 Task: In the  document Plasticpollution.odt Use the tool word Count 'and display word count while typing' Create the translated copy of the document in  'Chinese (Simplified)' Change notification to  Comments for you
Action: Mouse moved to (214, 329)
Screenshot: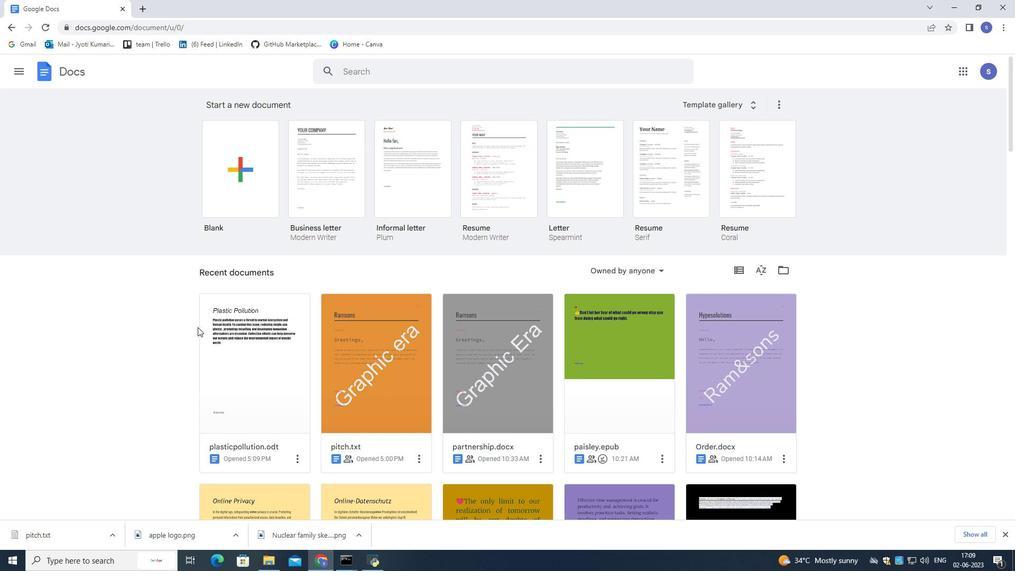 
Action: Mouse pressed left at (214, 329)
Screenshot: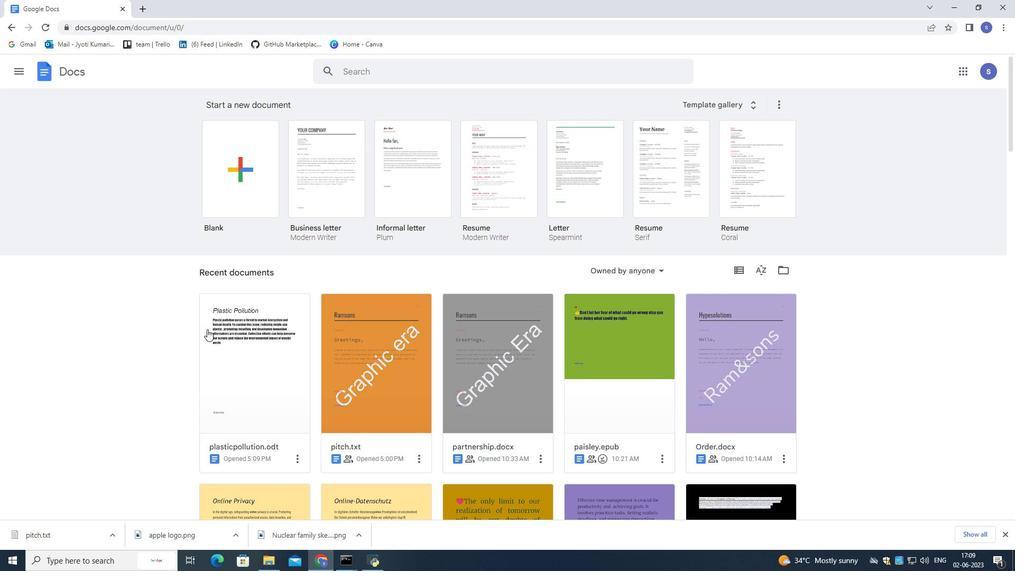 
Action: Mouse moved to (215, 329)
Screenshot: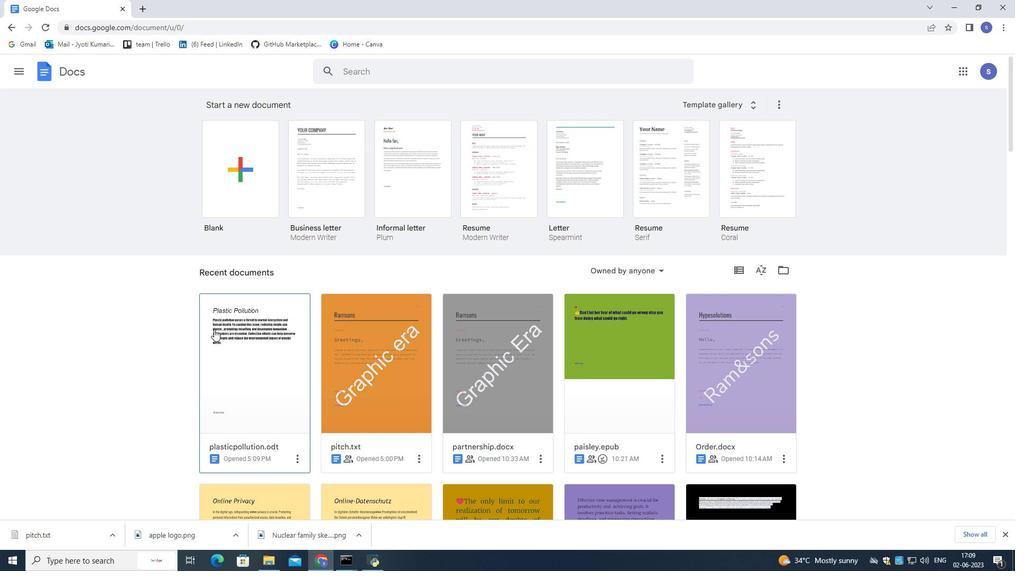 
Action: Mouse pressed left at (215, 329)
Screenshot: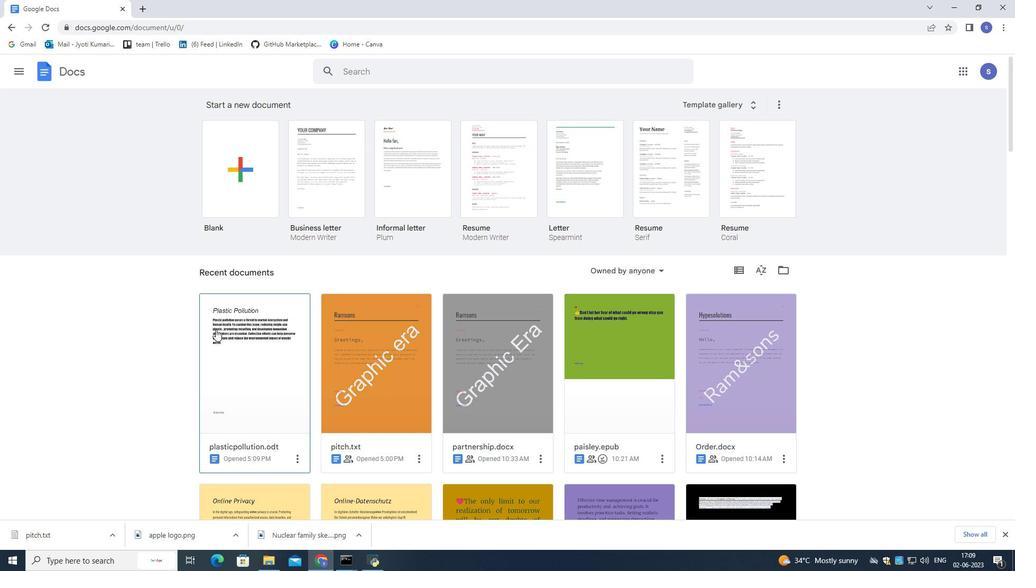 
Action: Mouse pressed left at (215, 329)
Screenshot: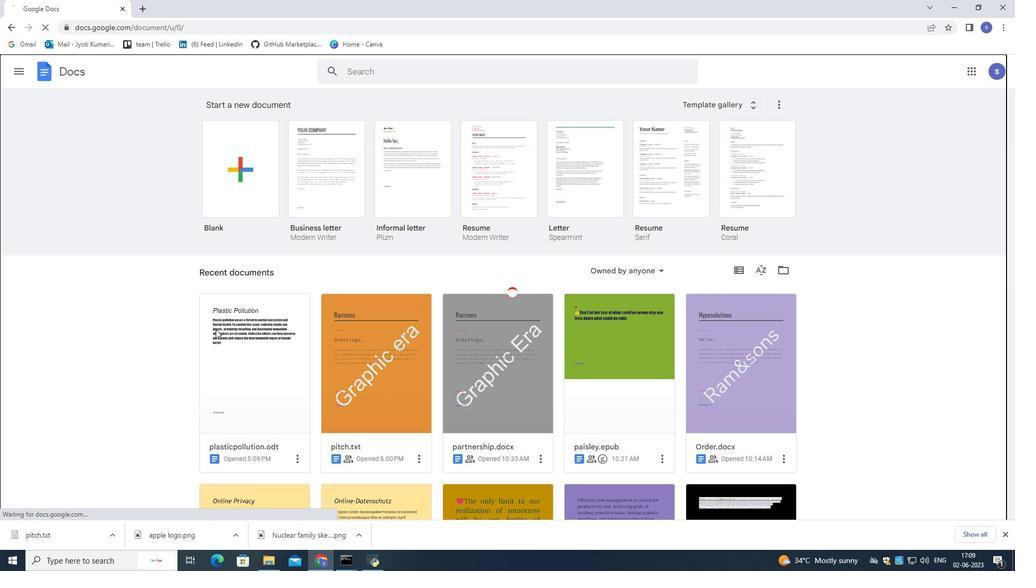 
Action: Mouse moved to (173, 77)
Screenshot: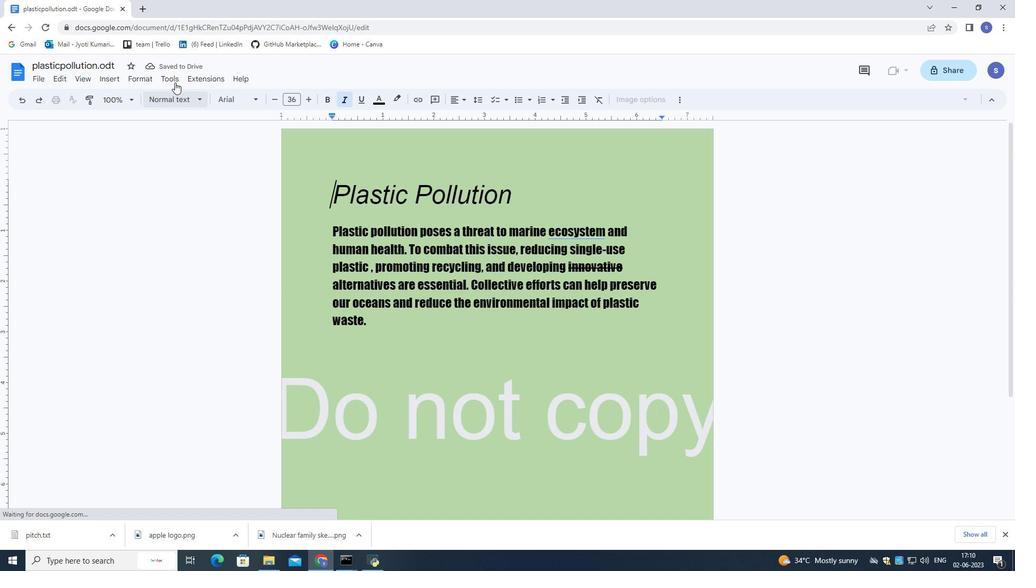 
Action: Mouse pressed left at (173, 77)
Screenshot: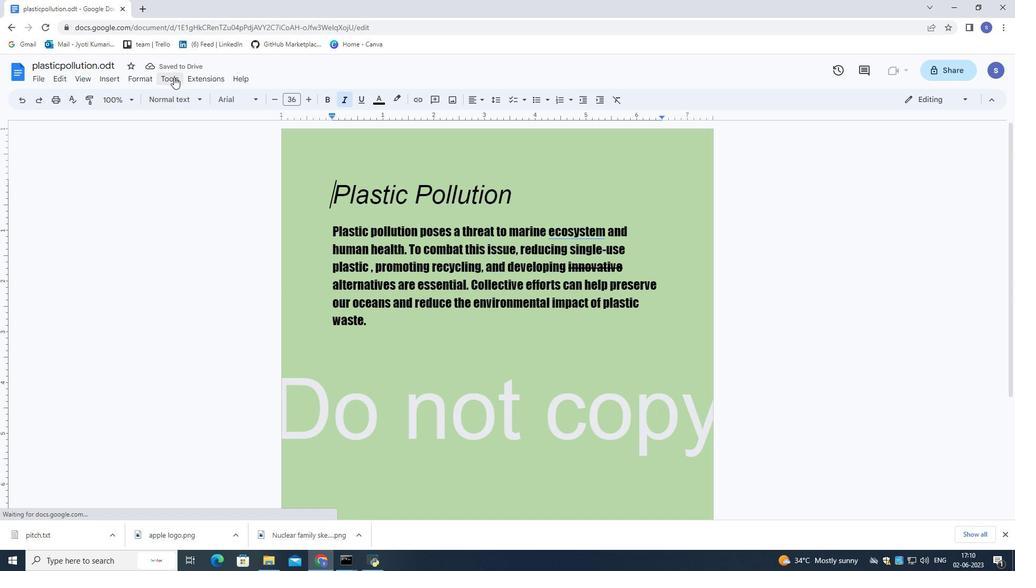 
Action: Mouse moved to (191, 114)
Screenshot: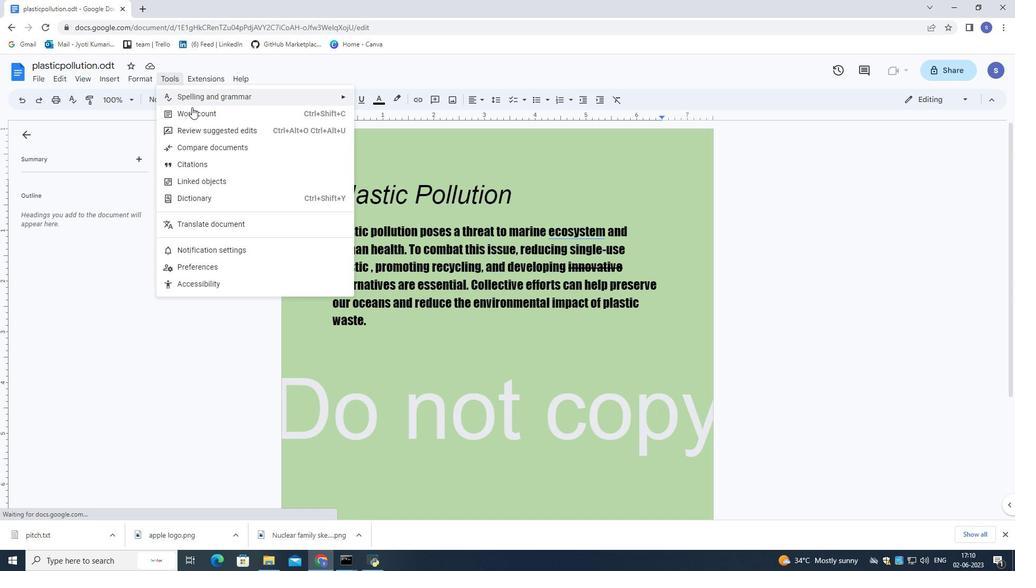 
Action: Mouse pressed left at (191, 114)
Screenshot: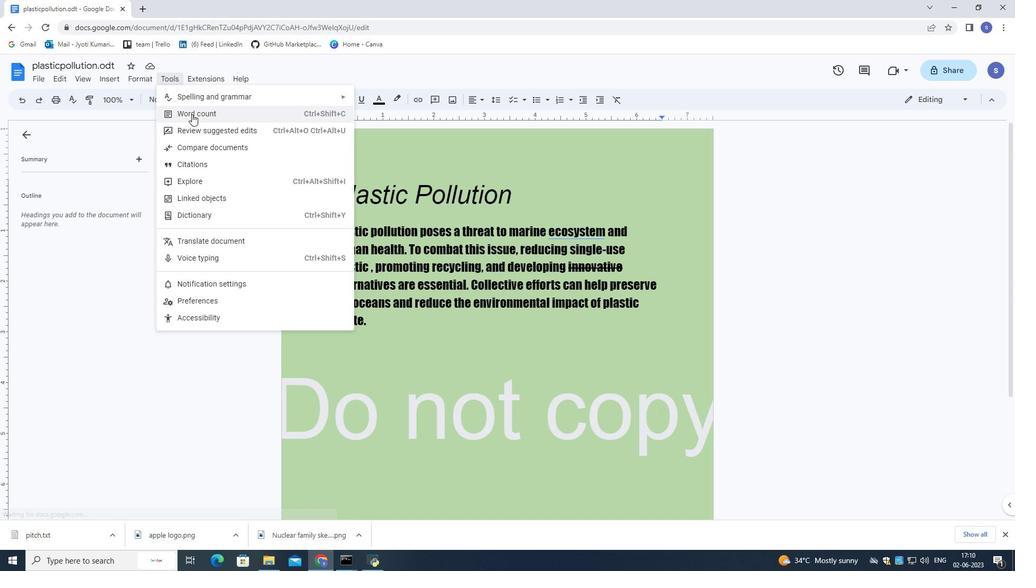 
Action: Mouse moved to (525, 329)
Screenshot: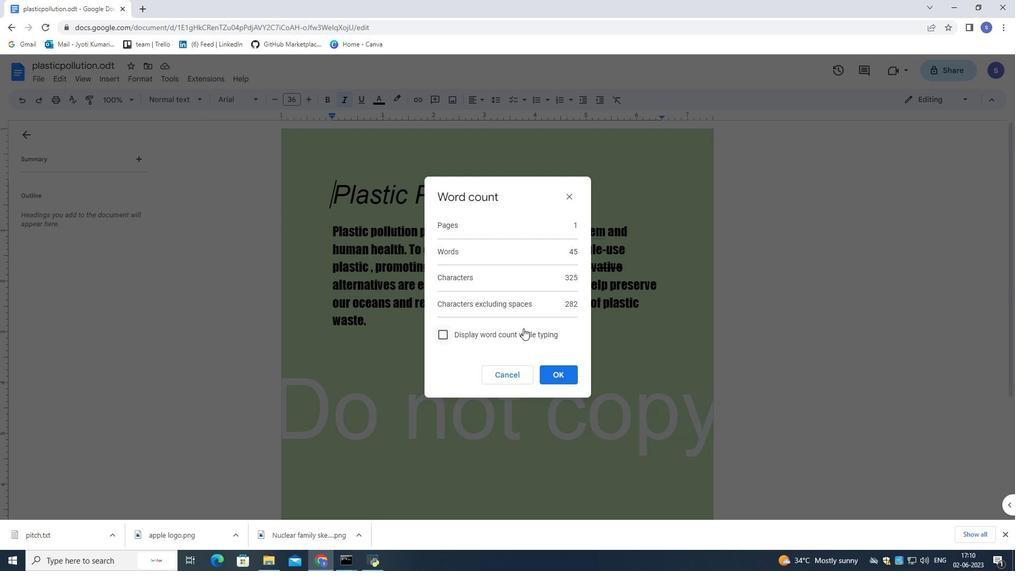 
Action: Mouse pressed left at (525, 329)
Screenshot: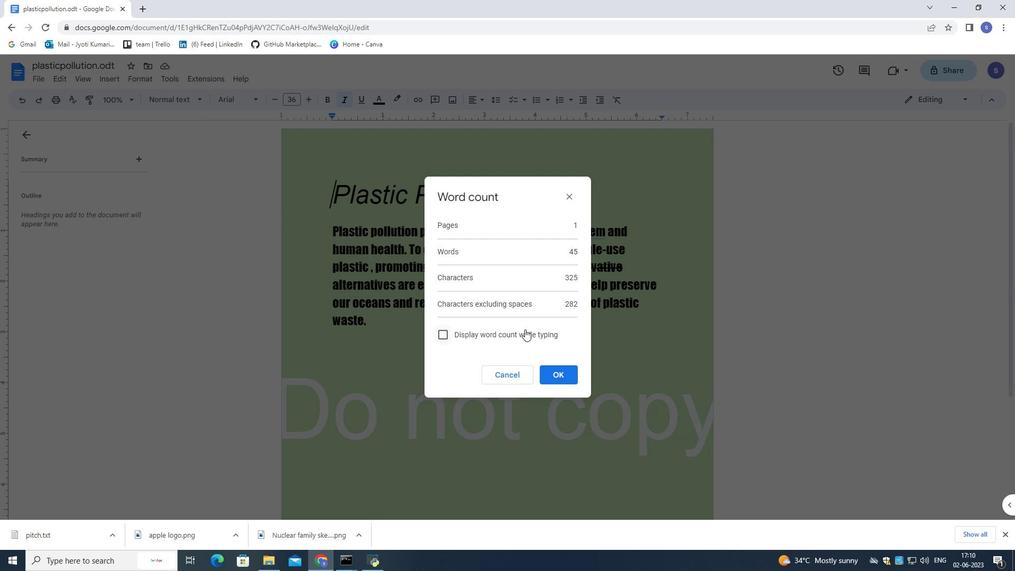 
Action: Mouse moved to (561, 368)
Screenshot: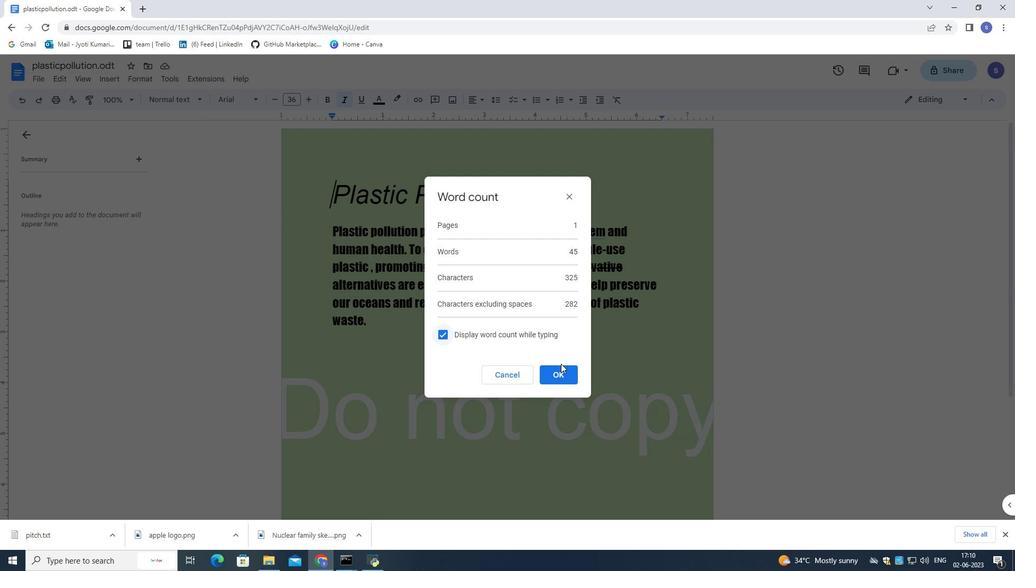 
Action: Mouse pressed left at (561, 368)
Screenshot: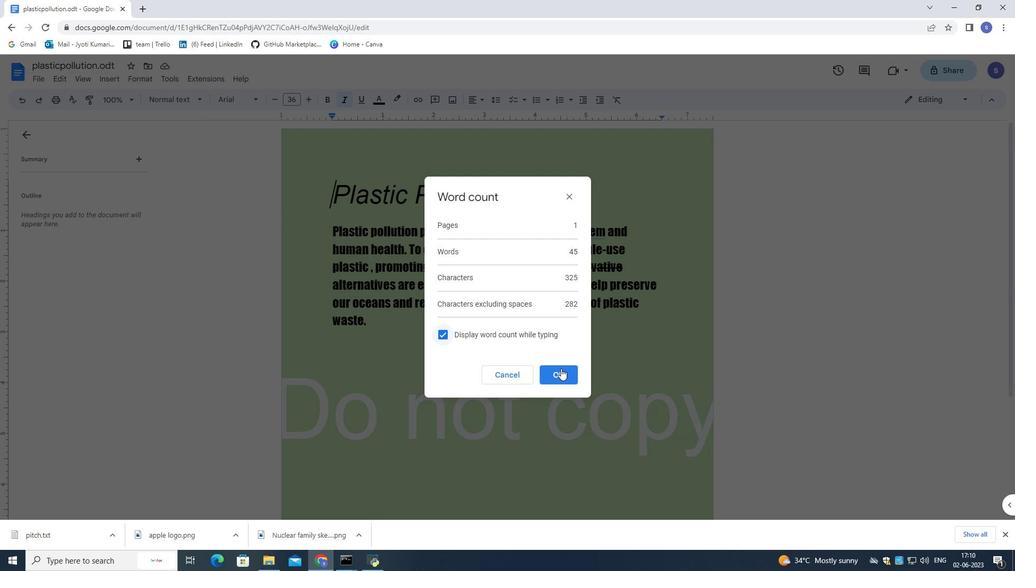 
Action: Mouse moved to (169, 76)
Screenshot: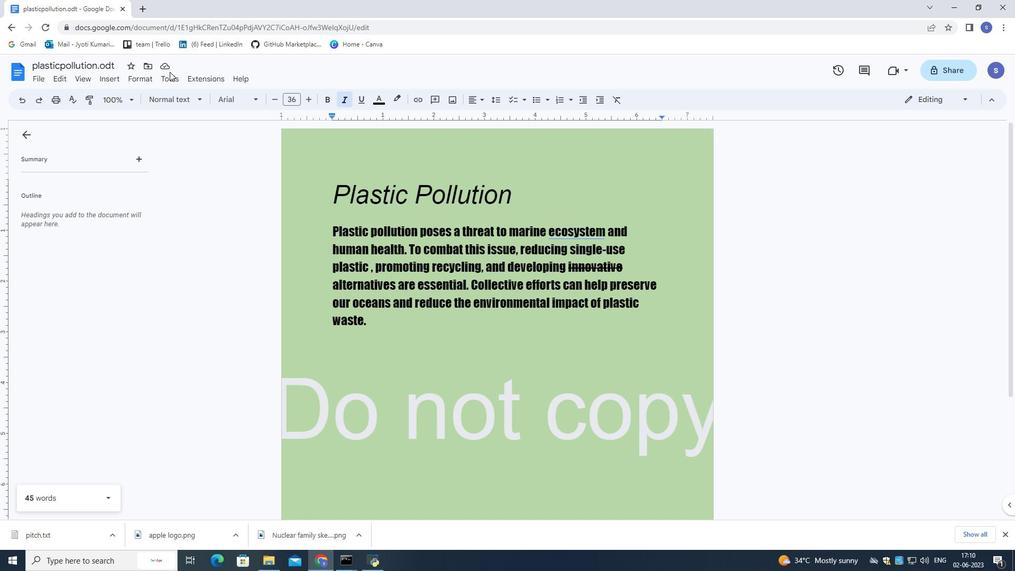 
Action: Mouse pressed left at (169, 76)
Screenshot: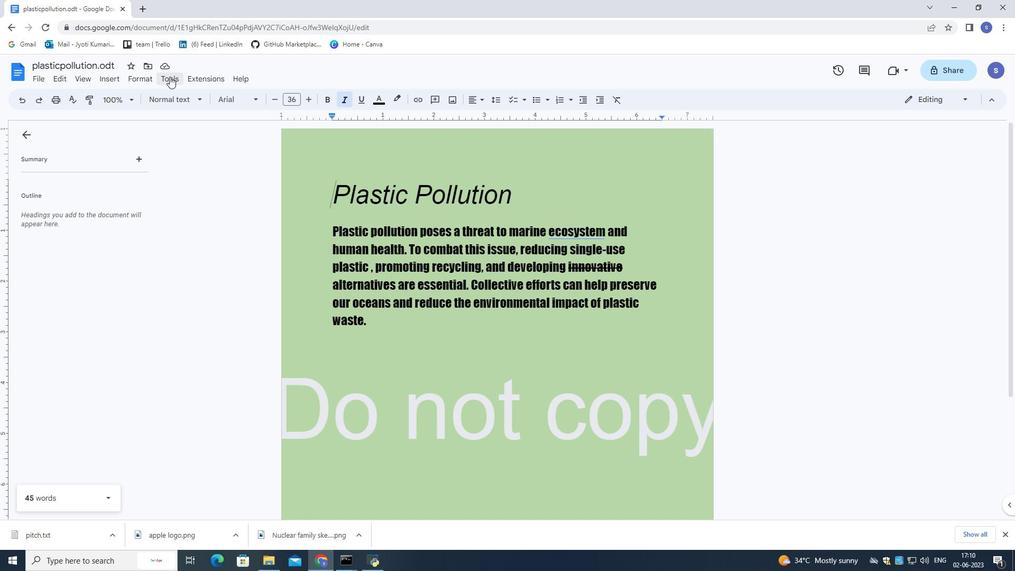
Action: Mouse moved to (203, 242)
Screenshot: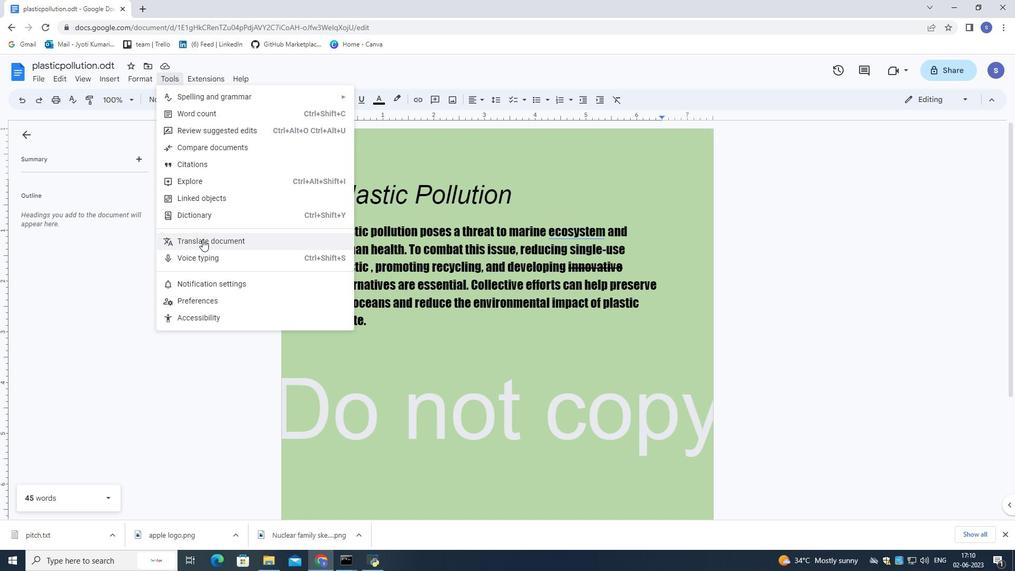 
Action: Mouse pressed left at (203, 242)
Screenshot: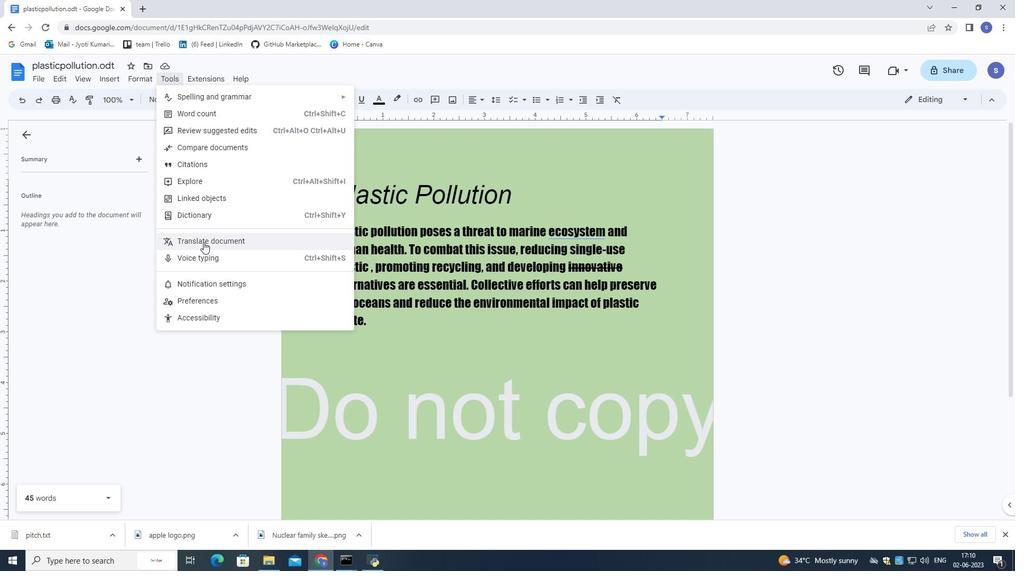 
Action: Mouse moved to (481, 304)
Screenshot: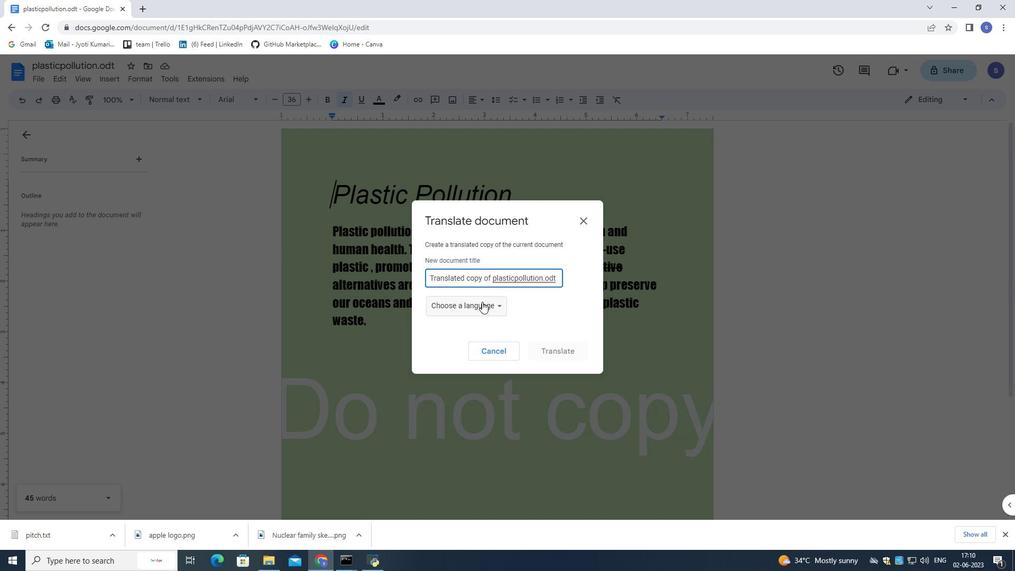 
Action: Mouse pressed left at (481, 304)
Screenshot: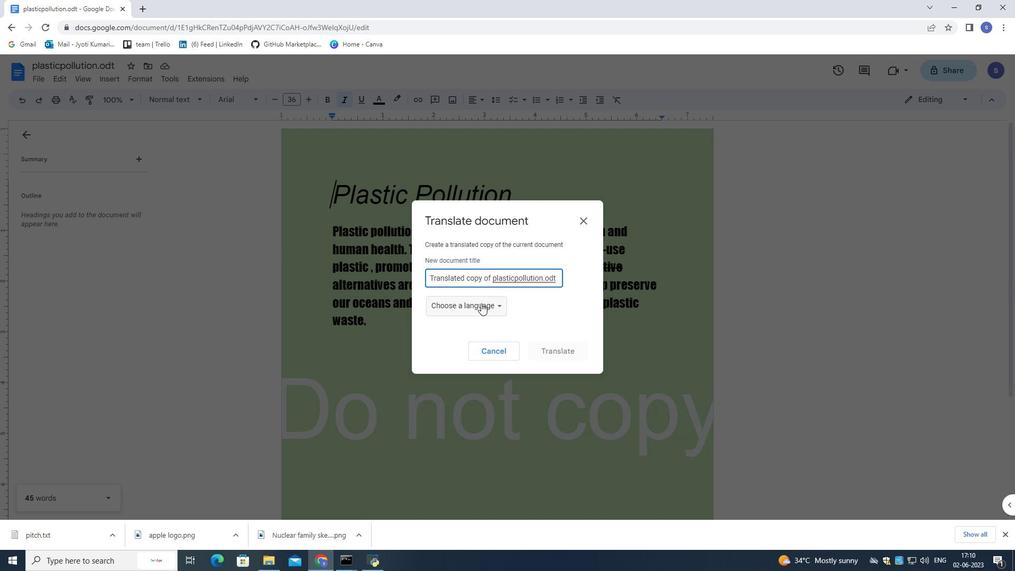 
Action: Mouse moved to (475, 359)
Screenshot: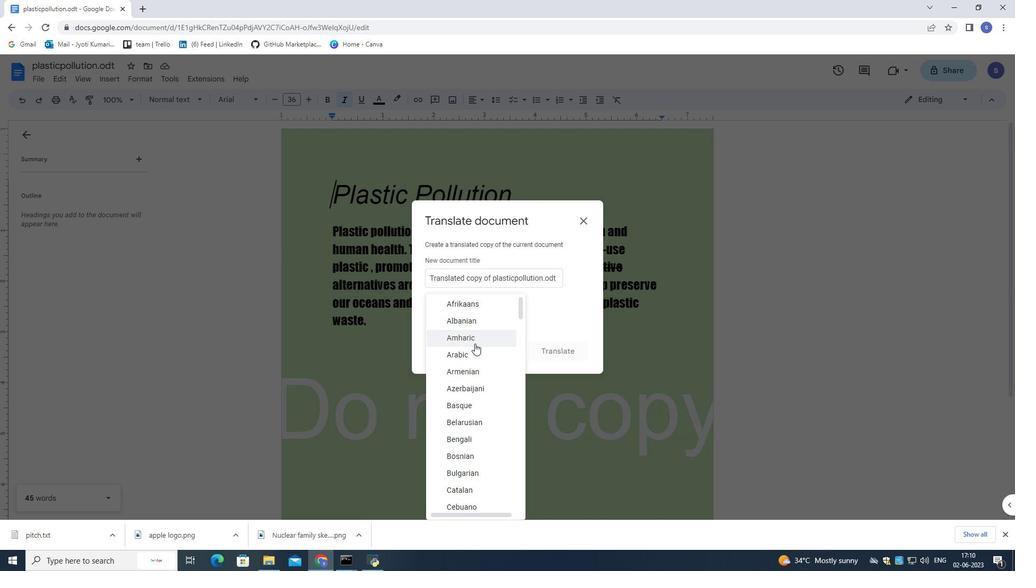 
Action: Mouse scrolled (475, 358) with delta (0, 0)
Screenshot: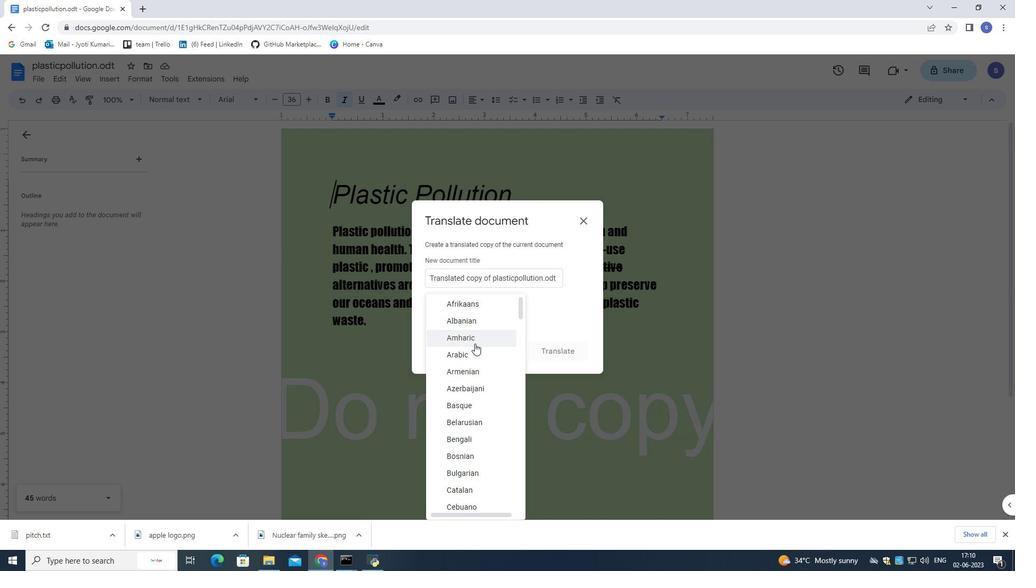 
Action: Mouse moved to (475, 359)
Screenshot: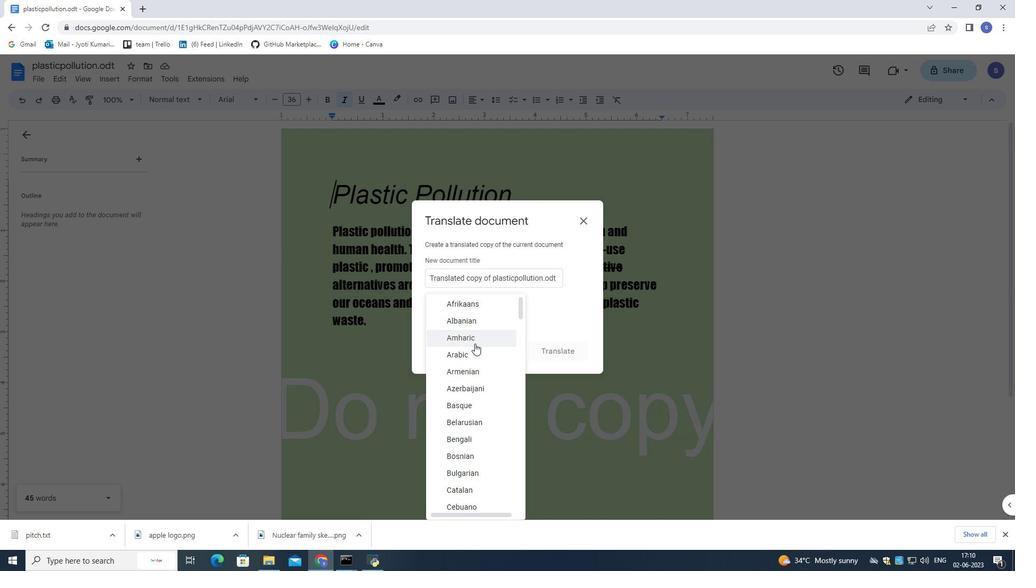 
Action: Mouse scrolled (475, 359) with delta (0, 0)
Screenshot: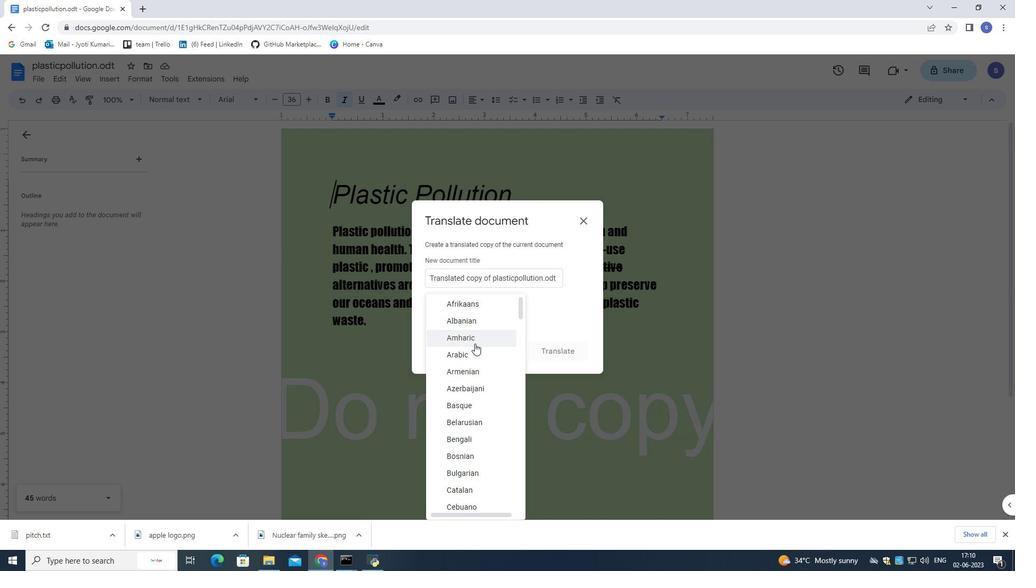 
Action: Mouse scrolled (475, 359) with delta (0, 0)
Screenshot: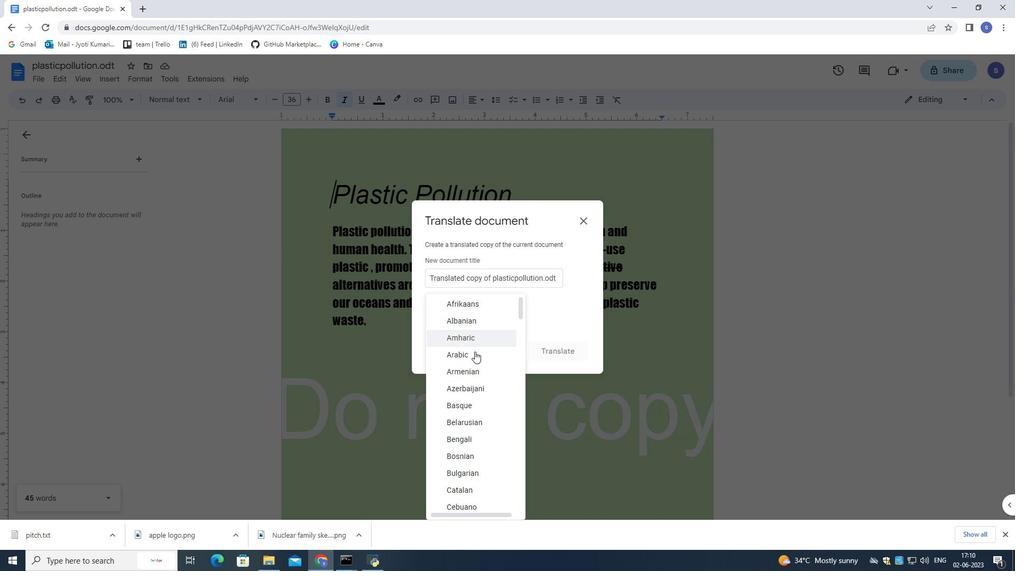 
Action: Mouse moved to (480, 383)
Screenshot: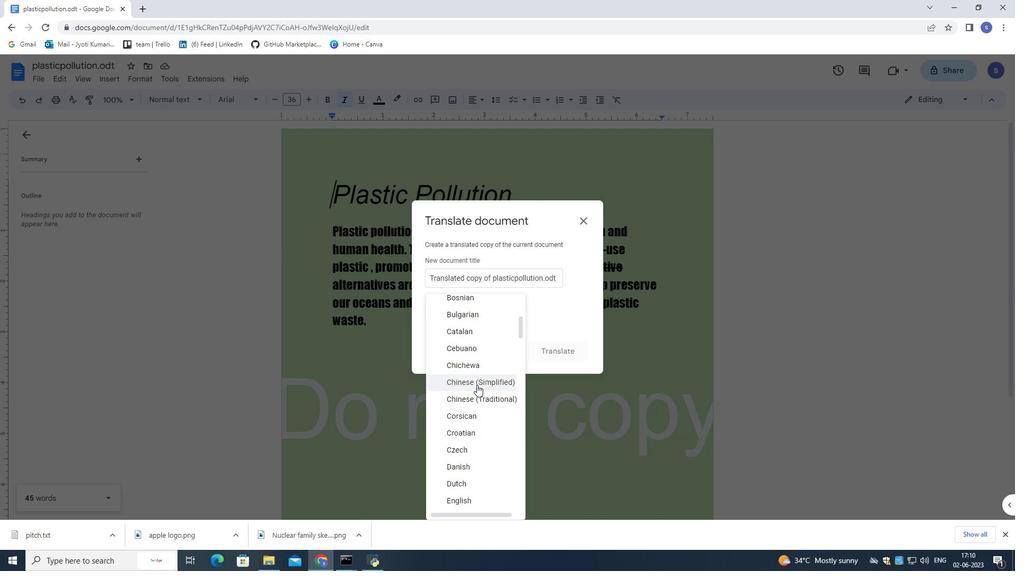 
Action: Mouse pressed left at (480, 383)
Screenshot: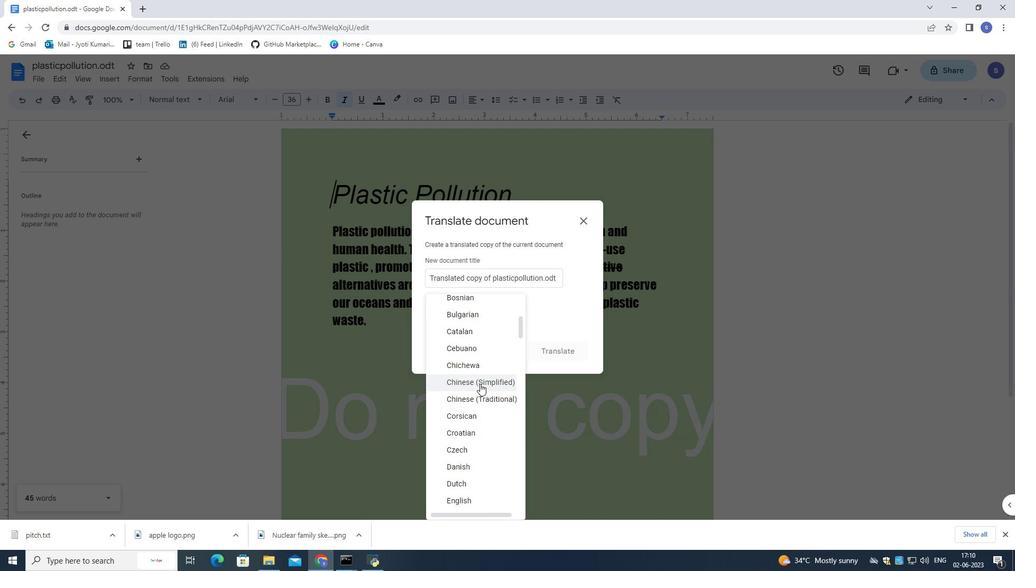 
Action: Mouse moved to (545, 352)
Screenshot: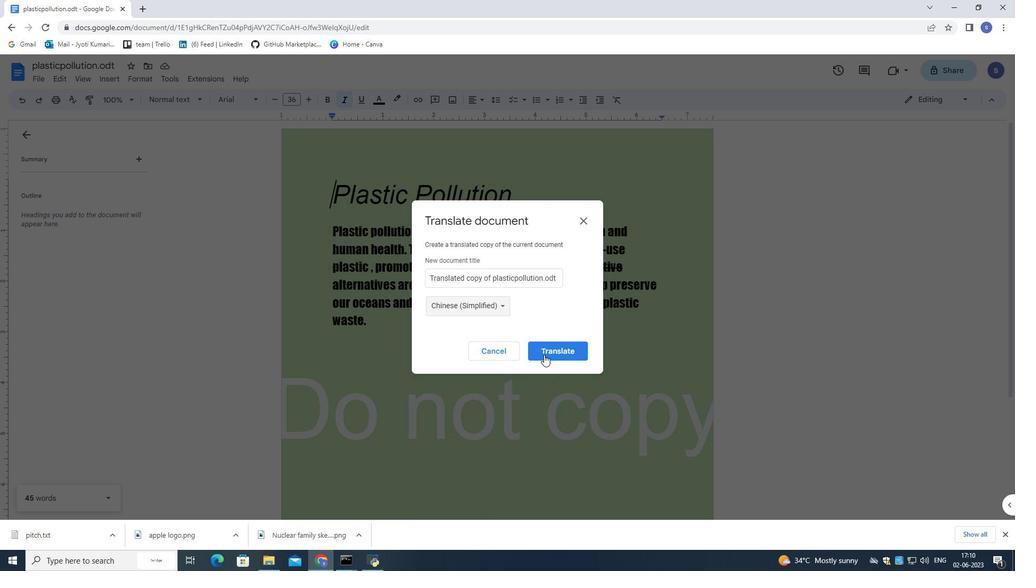 
Action: Mouse pressed left at (545, 352)
Screenshot: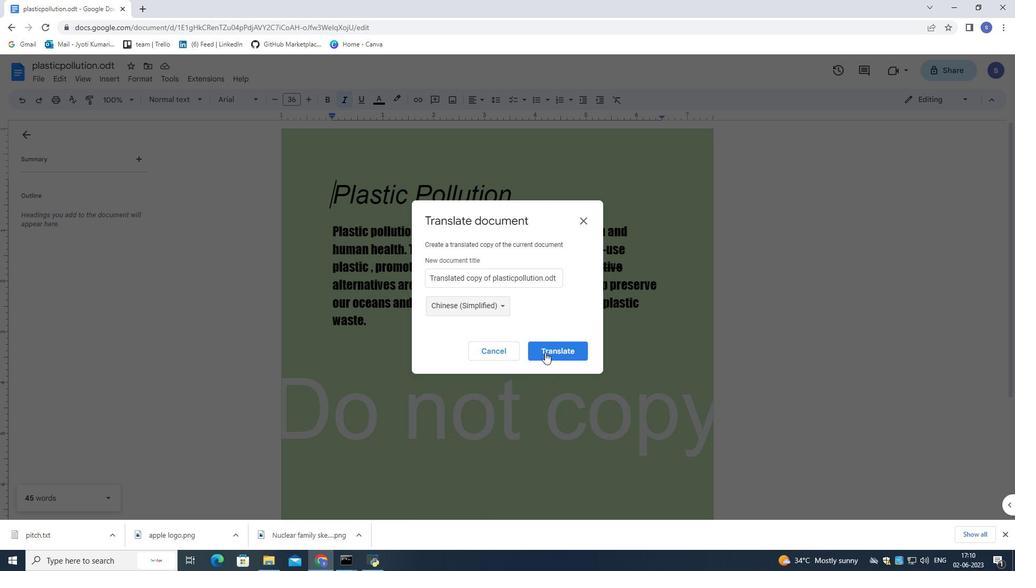 
Action: Mouse moved to (175, 76)
Screenshot: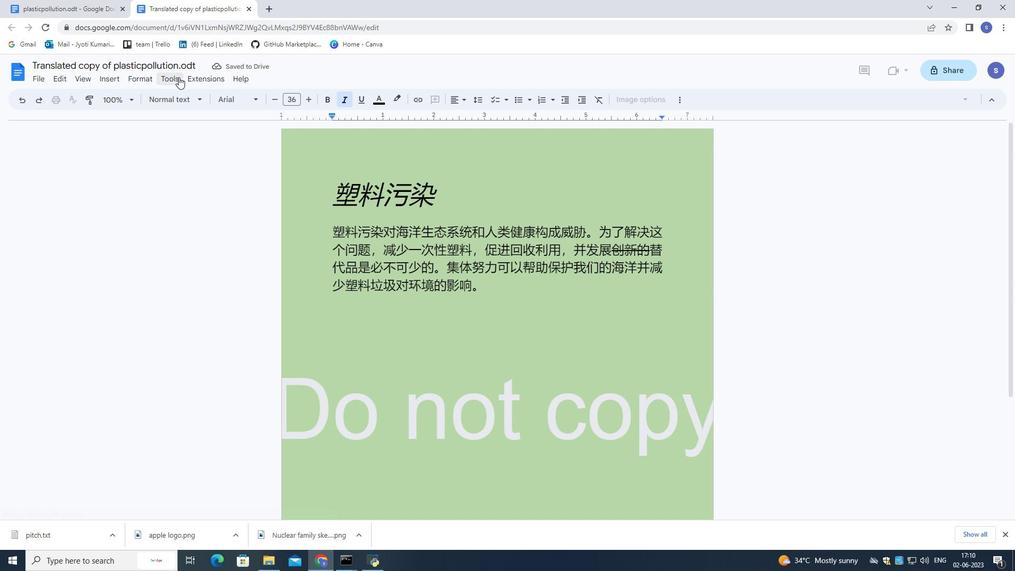 
Action: Mouse pressed left at (175, 76)
Screenshot: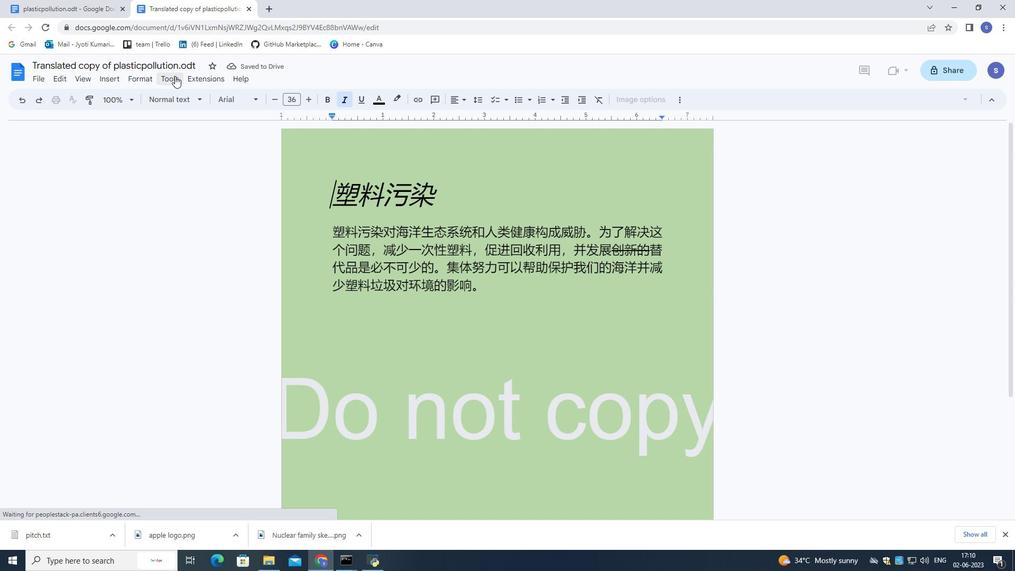 
Action: Mouse moved to (206, 283)
Screenshot: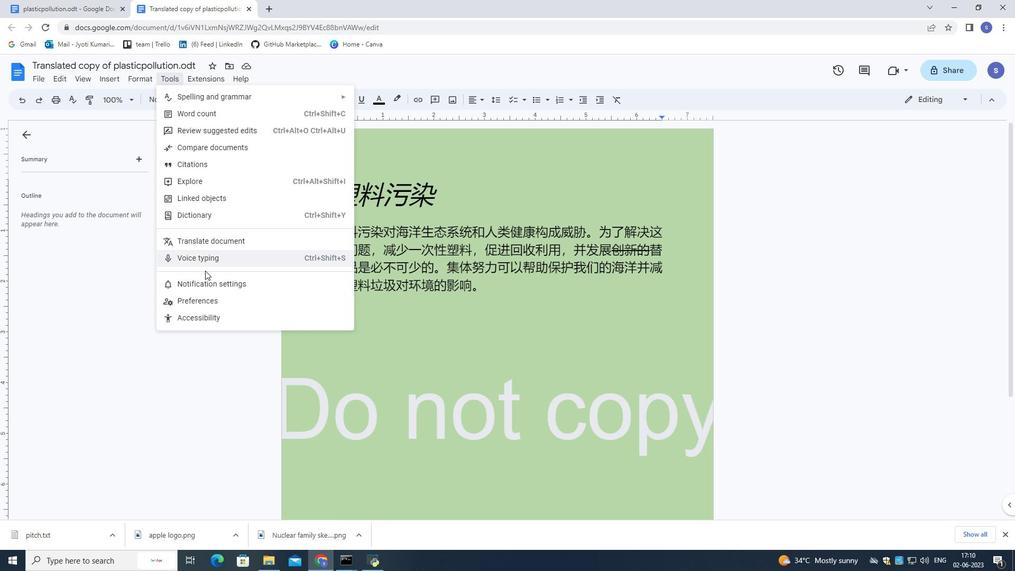 
Action: Mouse pressed left at (206, 283)
Screenshot: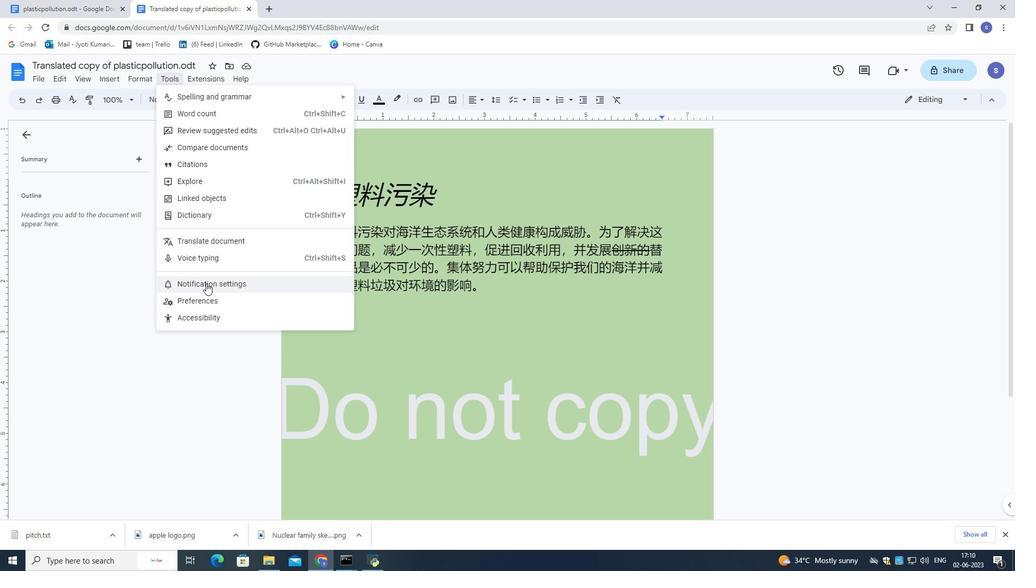 
Action: Mouse moved to (497, 227)
Screenshot: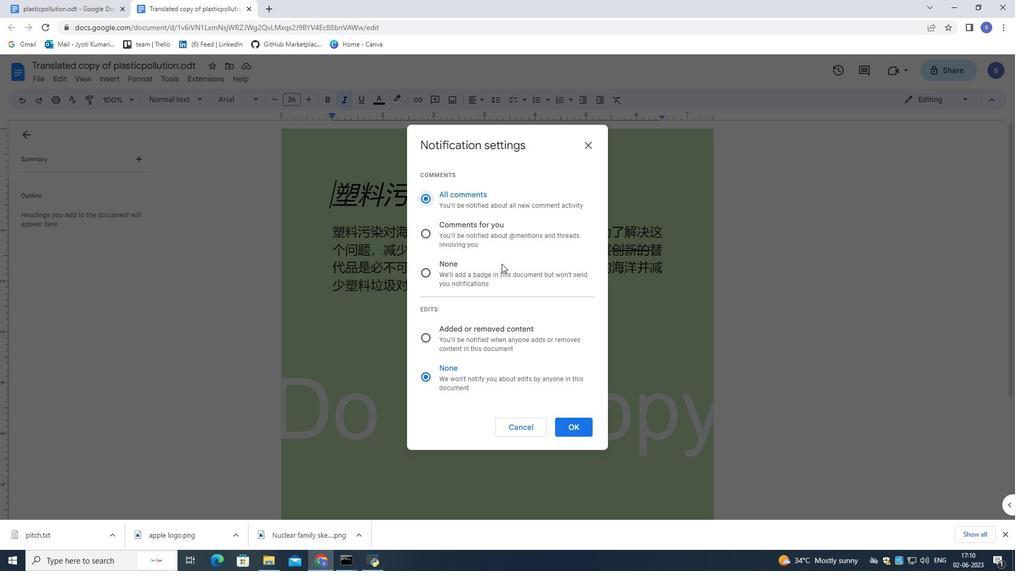
Action: Mouse pressed left at (497, 227)
Screenshot: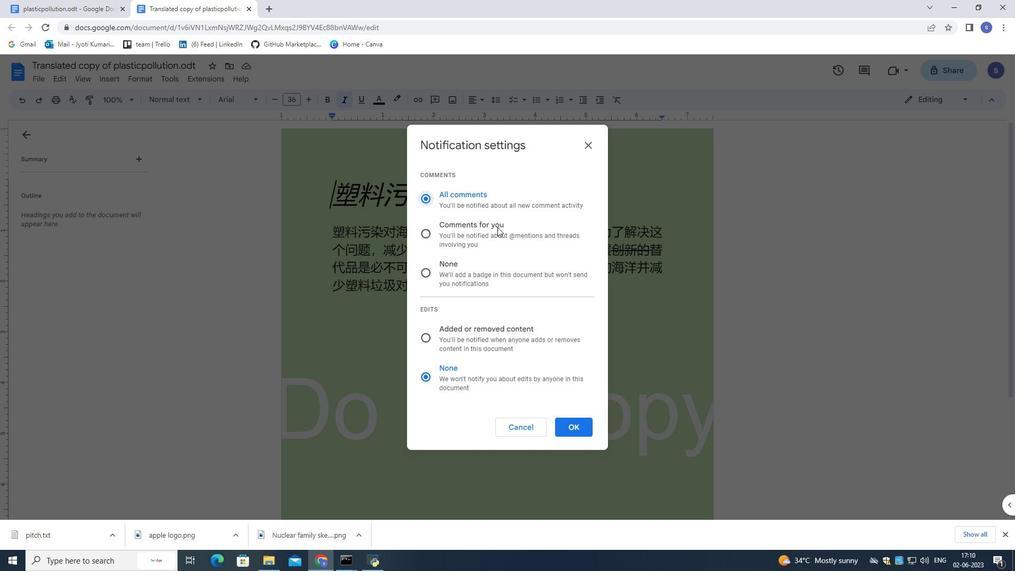 
Action: Mouse moved to (572, 429)
Screenshot: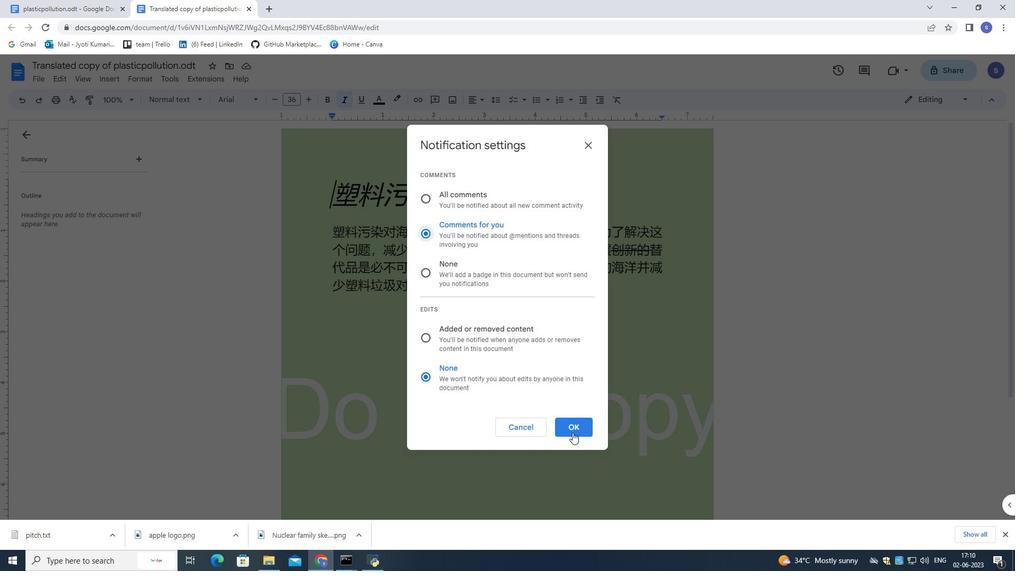 
Action: Mouse pressed left at (572, 429)
Screenshot: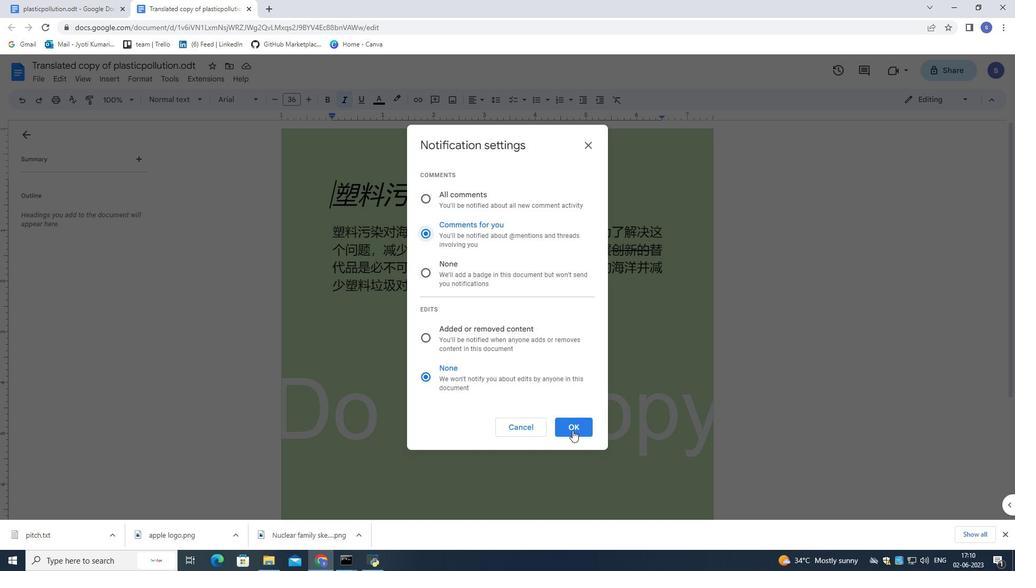 
Action: Mouse moved to (530, 340)
Screenshot: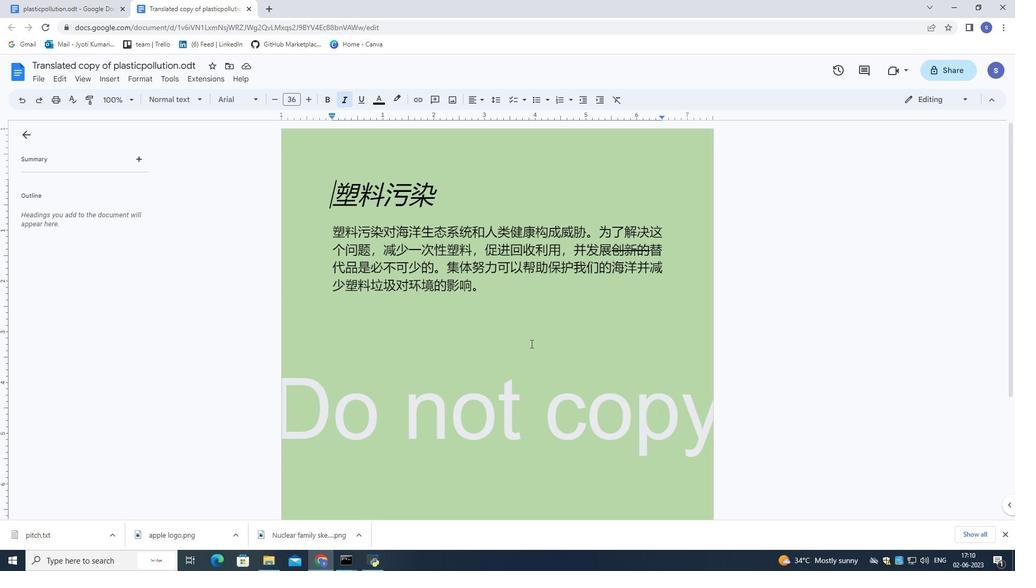 
